 Task: In the  document Kidsplay.doc ,align picture to the 'center'. Insert word art below the picture and give heading  'Kids  in Light Purple'
Action: Mouse moved to (473, 210)
Screenshot: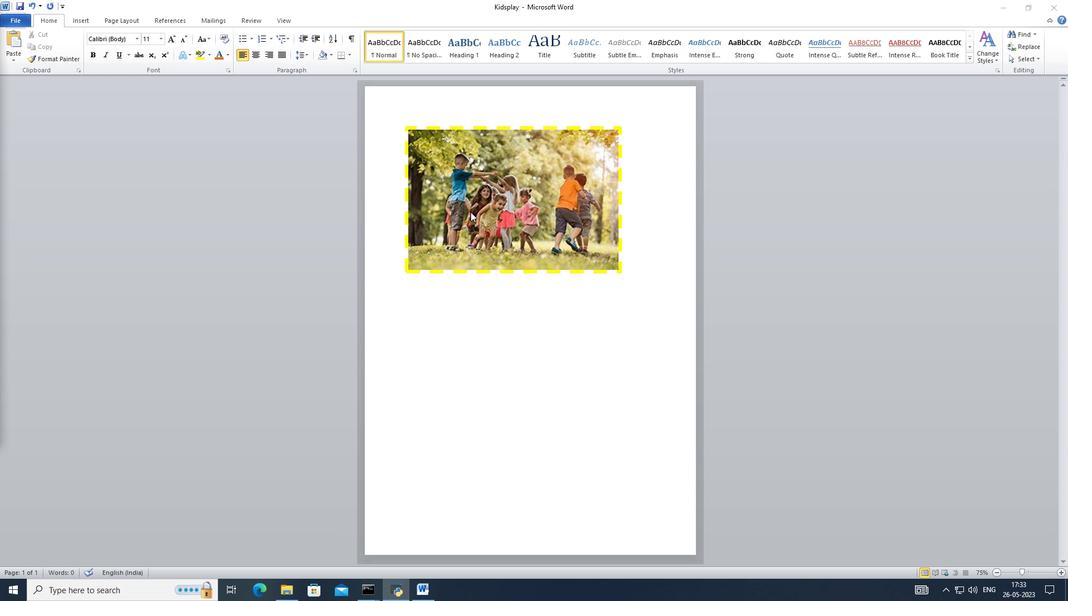 
Action: Mouse pressed left at (473, 210)
Screenshot: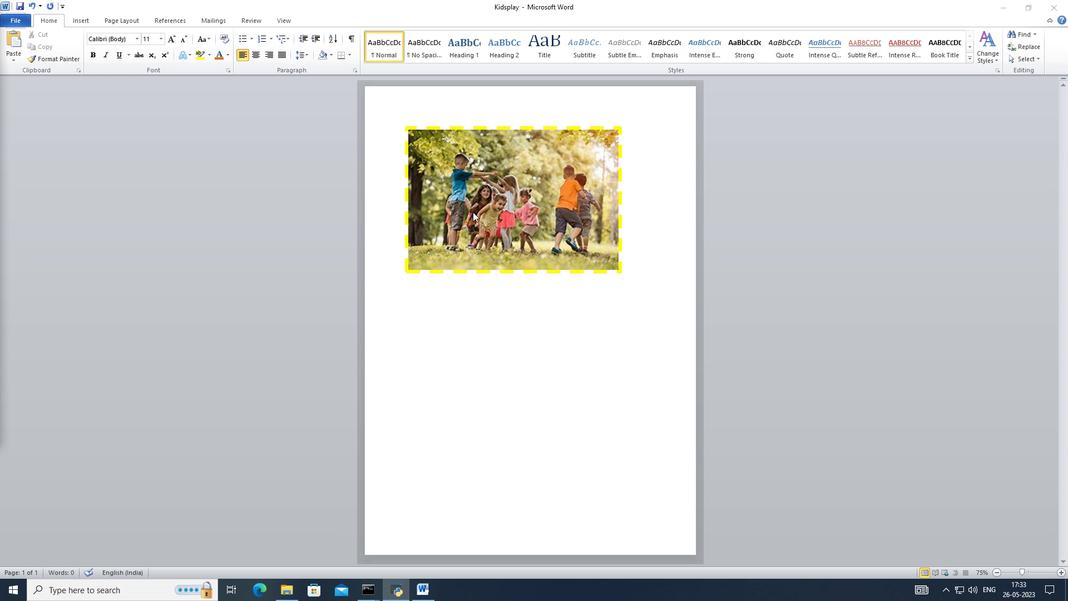
Action: Mouse moved to (478, 240)
Screenshot: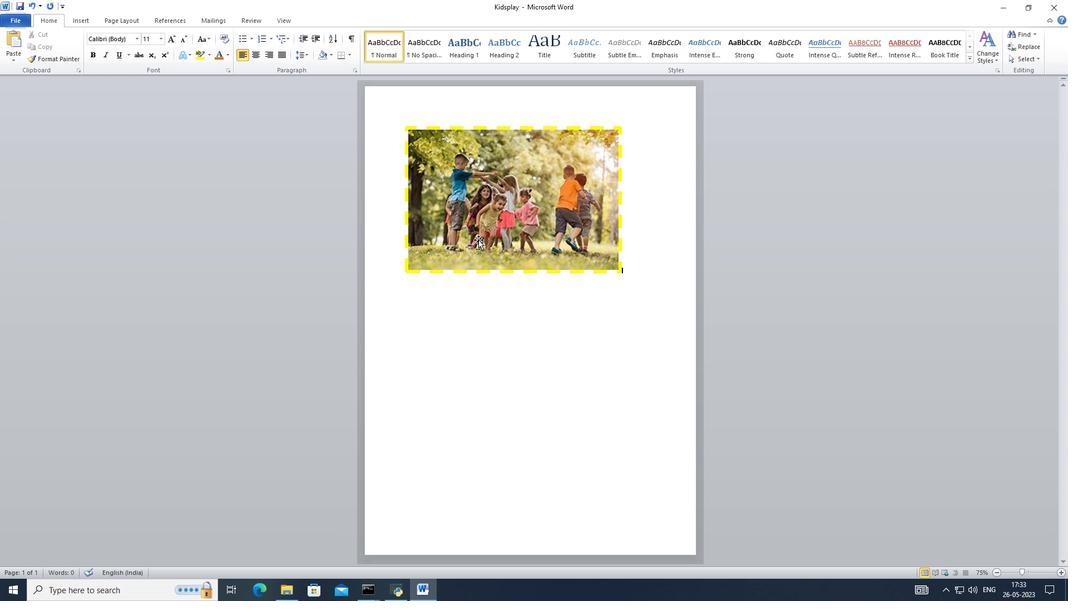 
Action: Mouse pressed left at (478, 240)
Screenshot: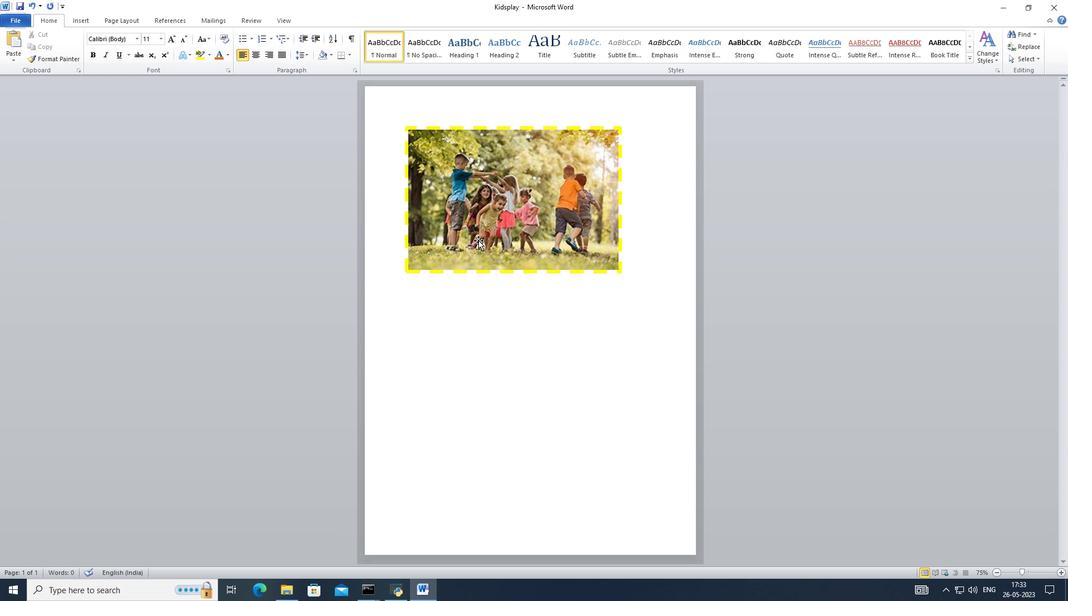 
Action: Mouse moved to (260, 53)
Screenshot: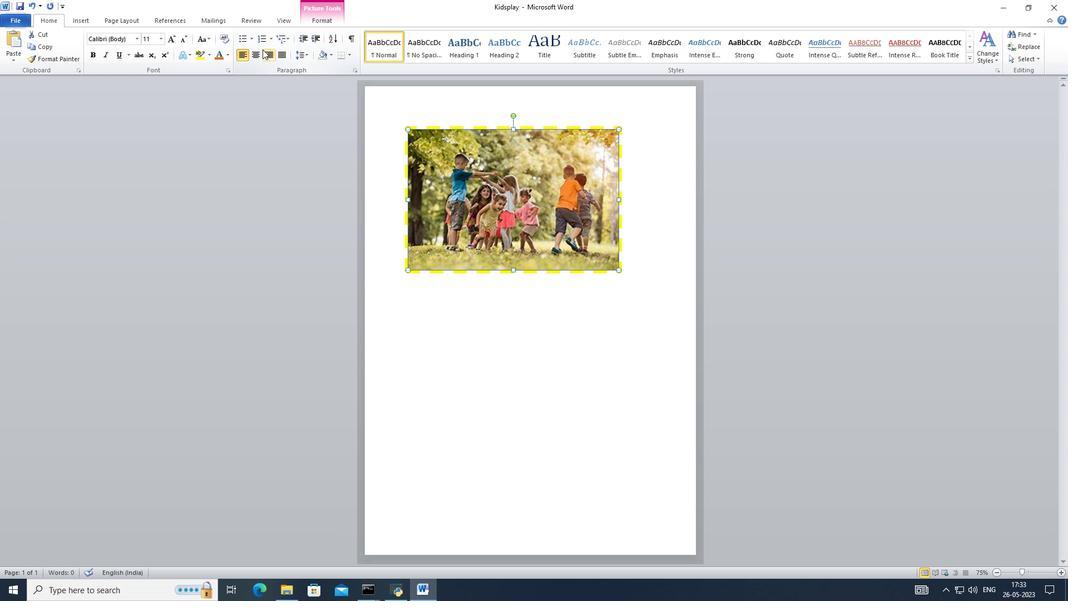 
Action: Mouse pressed left at (260, 53)
Screenshot: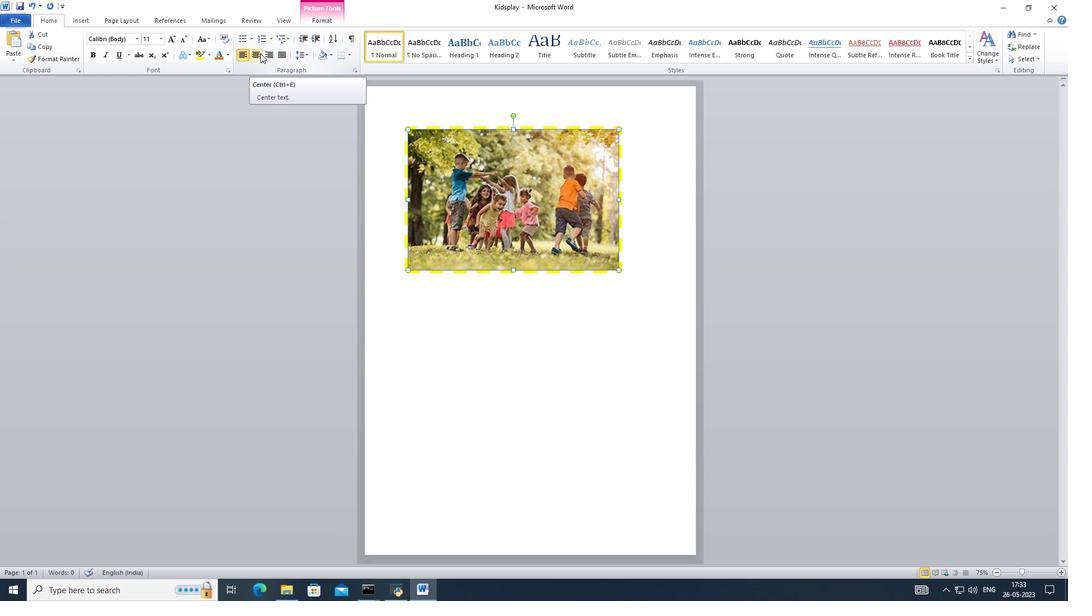 
Action: Mouse moved to (81, 17)
Screenshot: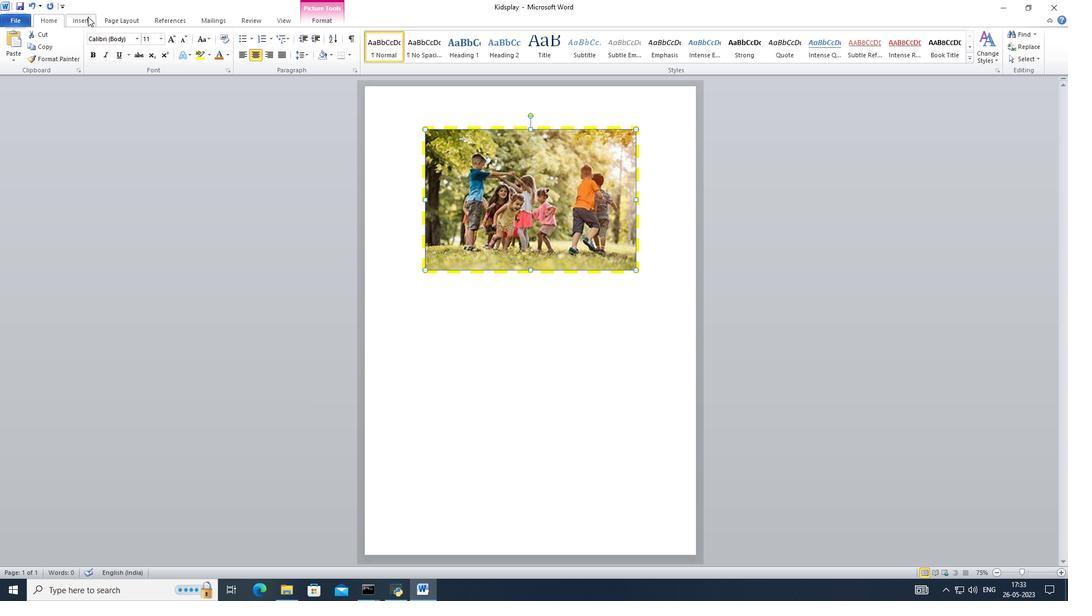 
Action: Mouse pressed left at (81, 17)
Screenshot: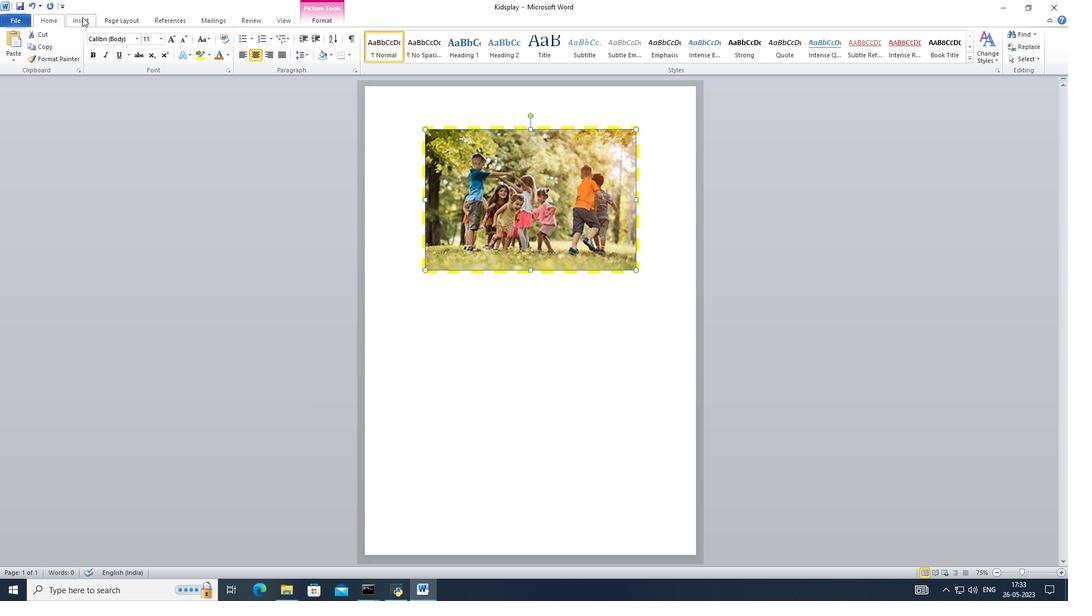
Action: Mouse moved to (524, 33)
Screenshot: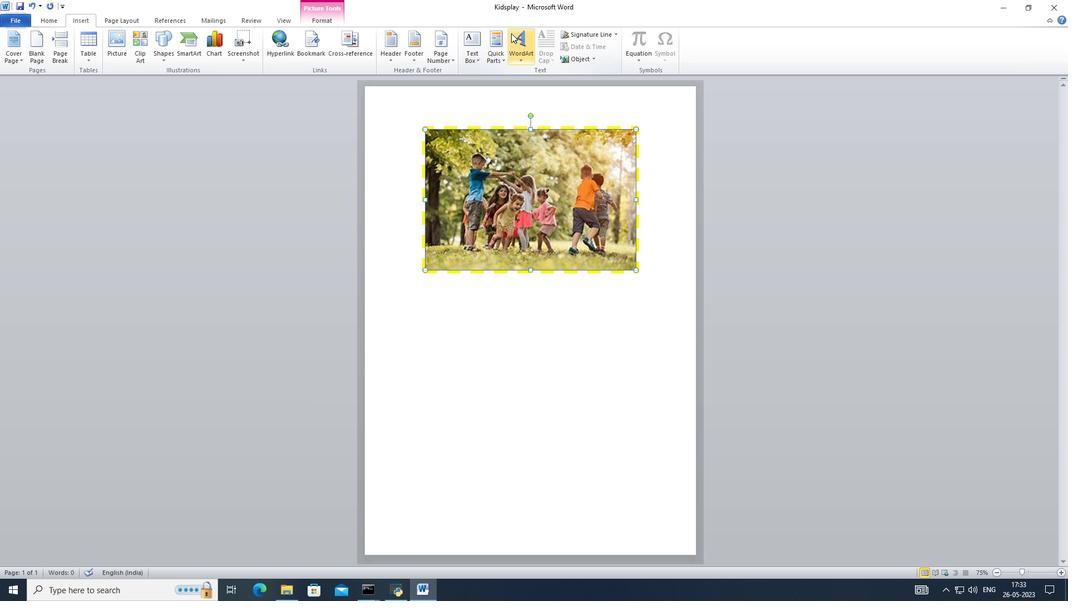 
Action: Mouse pressed left at (524, 33)
Screenshot: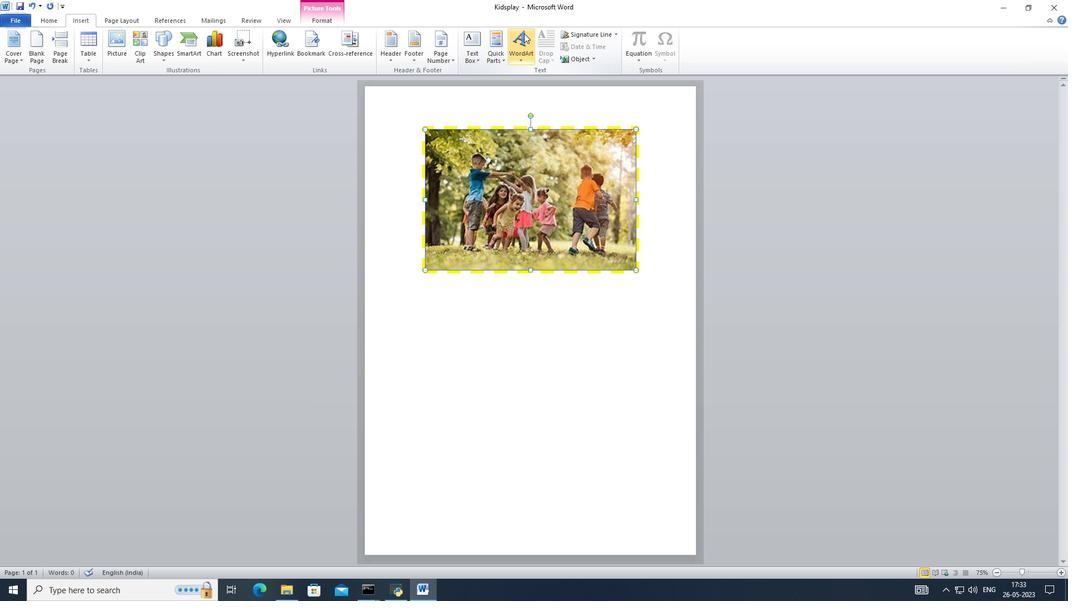 
Action: Mouse moved to (622, 237)
Screenshot: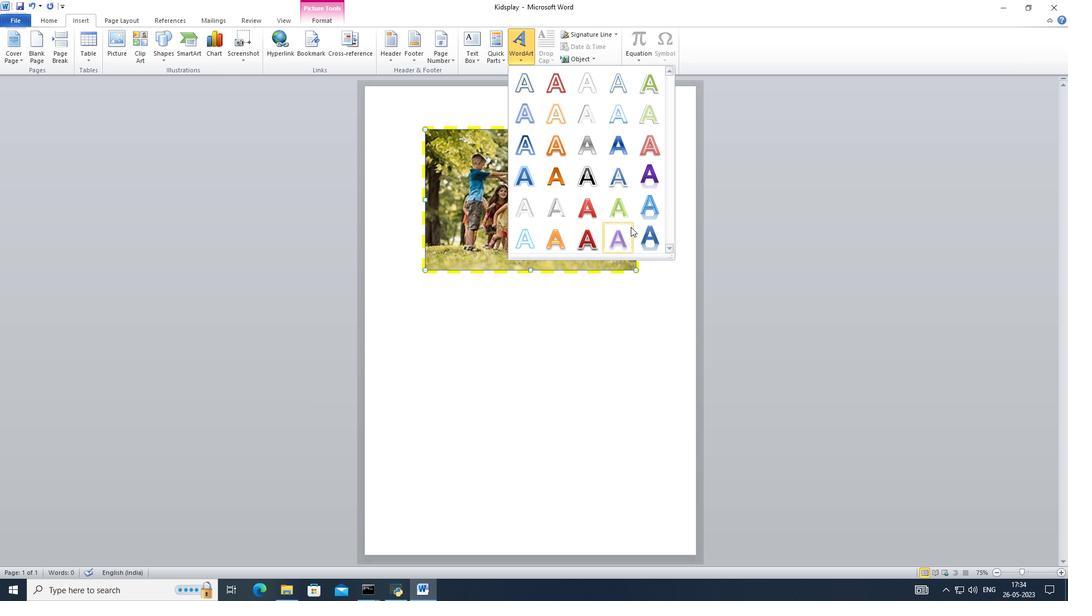 
Action: Mouse pressed left at (622, 237)
Screenshot: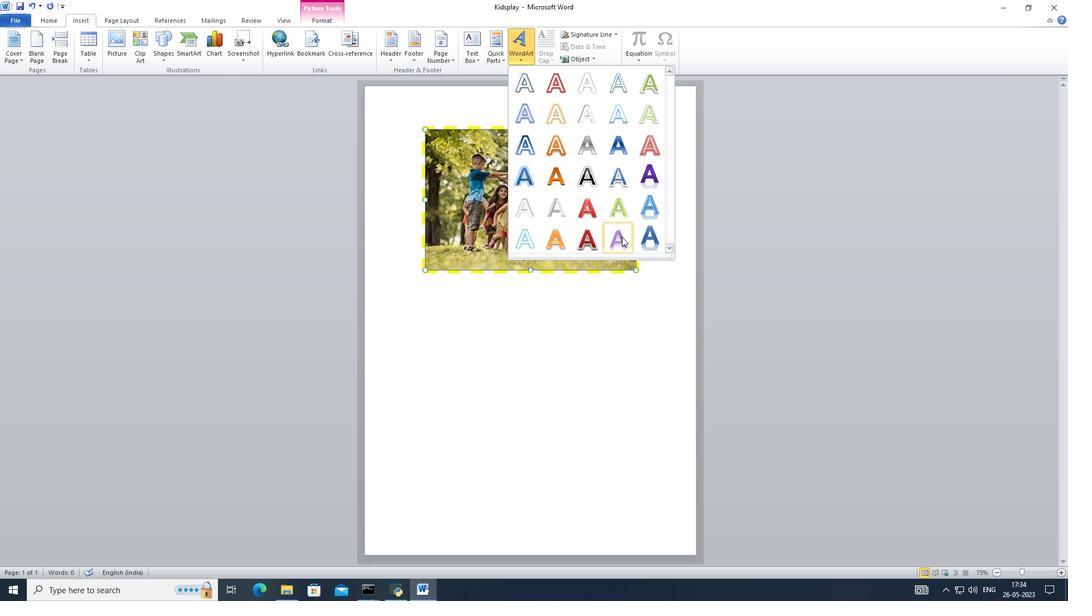 
Action: Mouse moved to (626, 234)
Screenshot: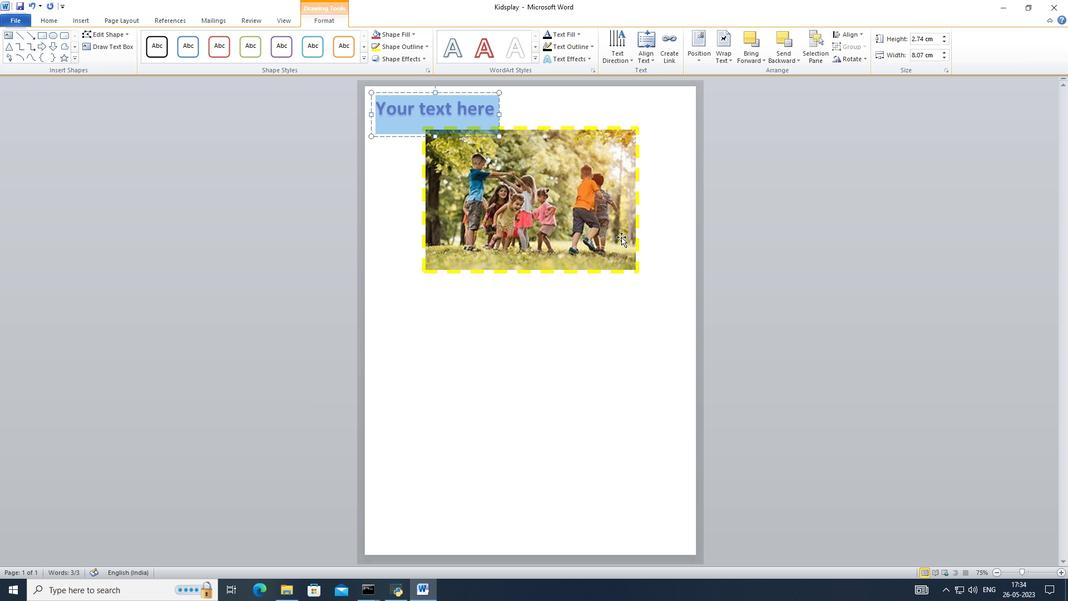 
Action: Key pressed kids<Key.space>playing<Key.space>in<Key.space>lightpurple
Screenshot: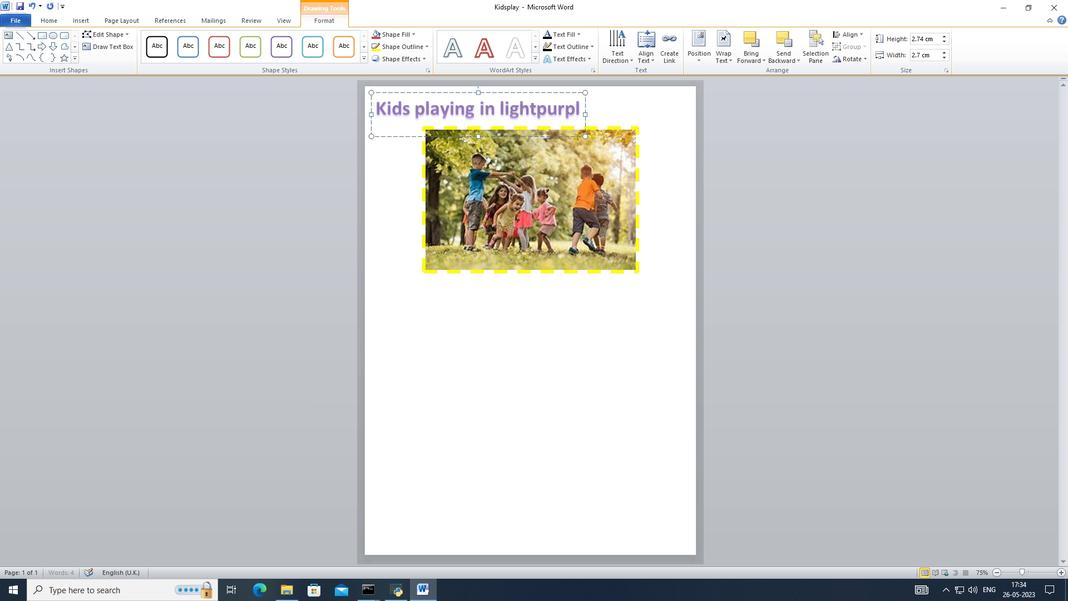 
Action: Mouse moved to (534, 117)
Screenshot: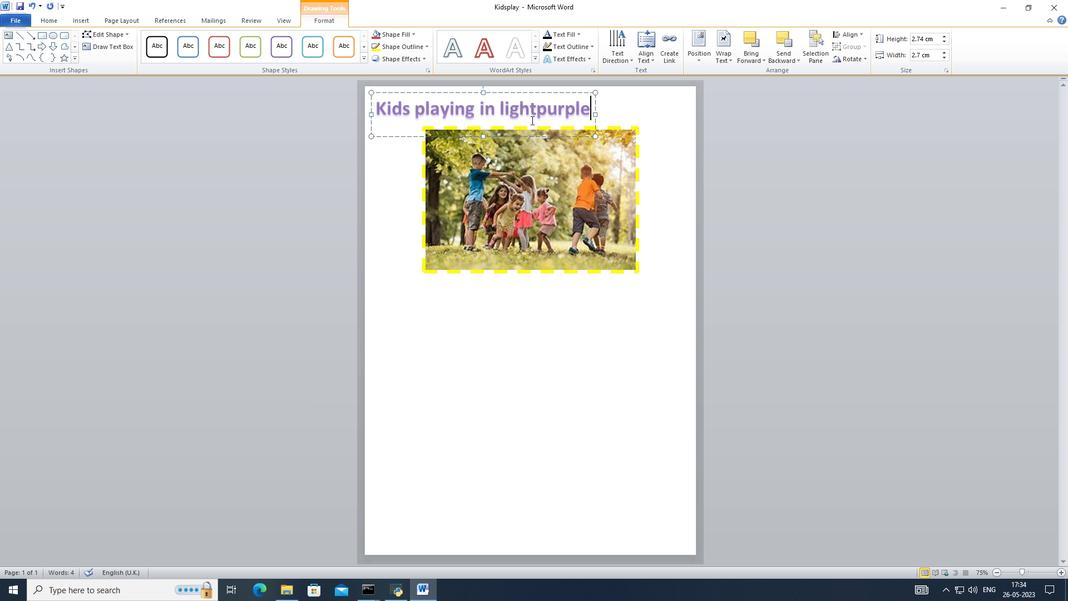 
Action: Mouse pressed left at (534, 117)
Screenshot: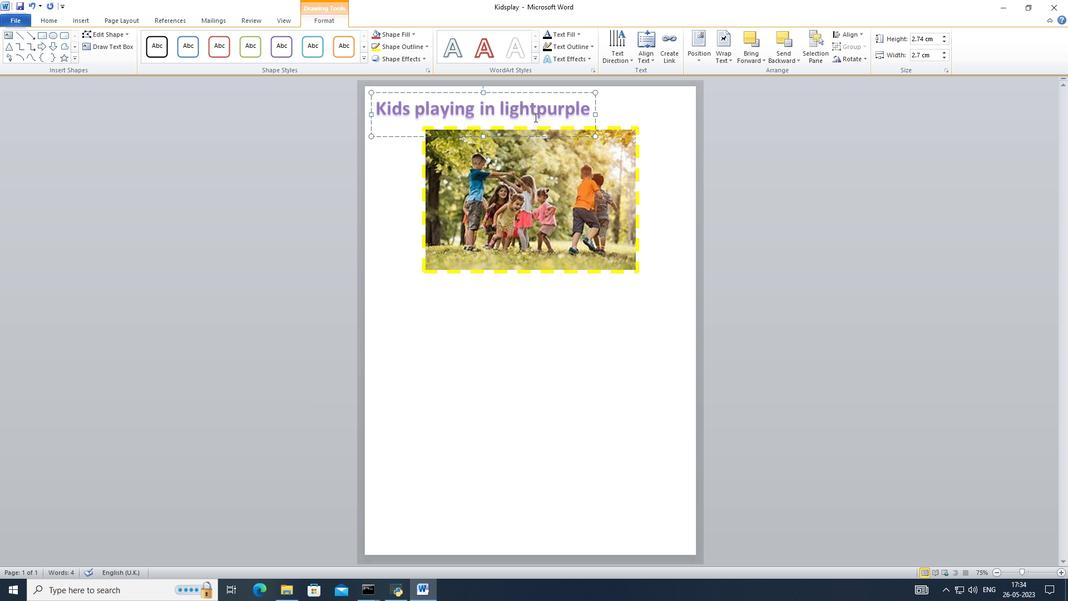 
Action: Key pressed <Key.space>
Screenshot: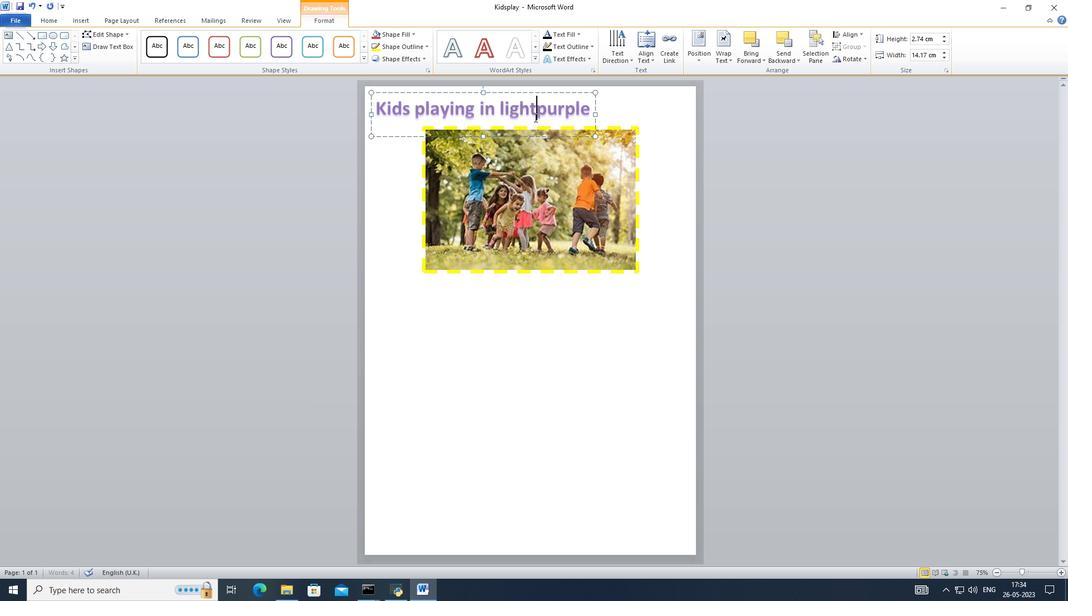 
Action: Mouse moved to (622, 107)
Screenshot: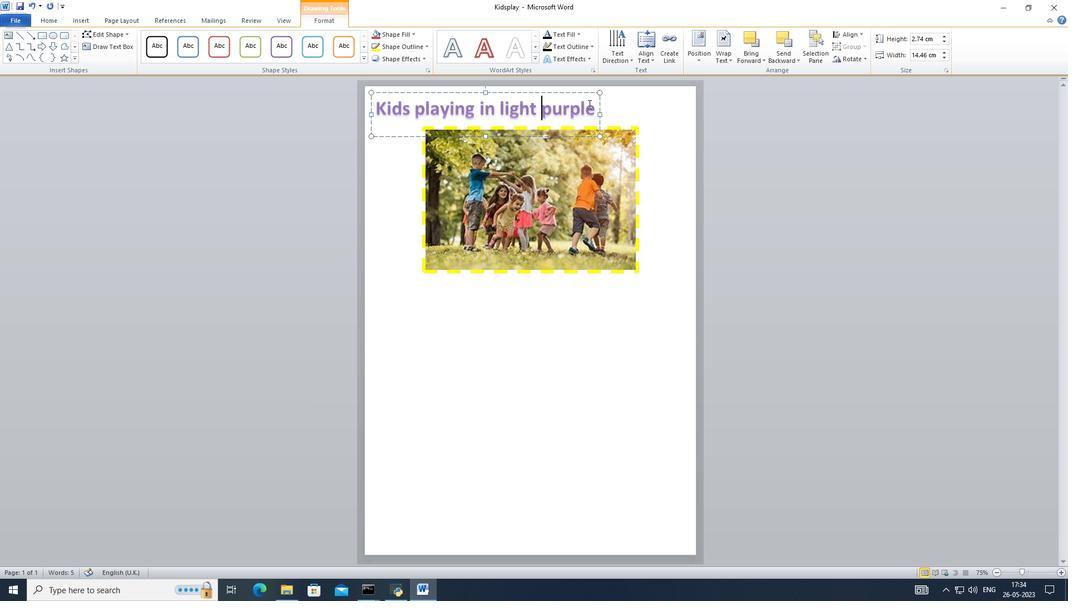 
Action: Mouse pressed left at (622, 107)
Screenshot: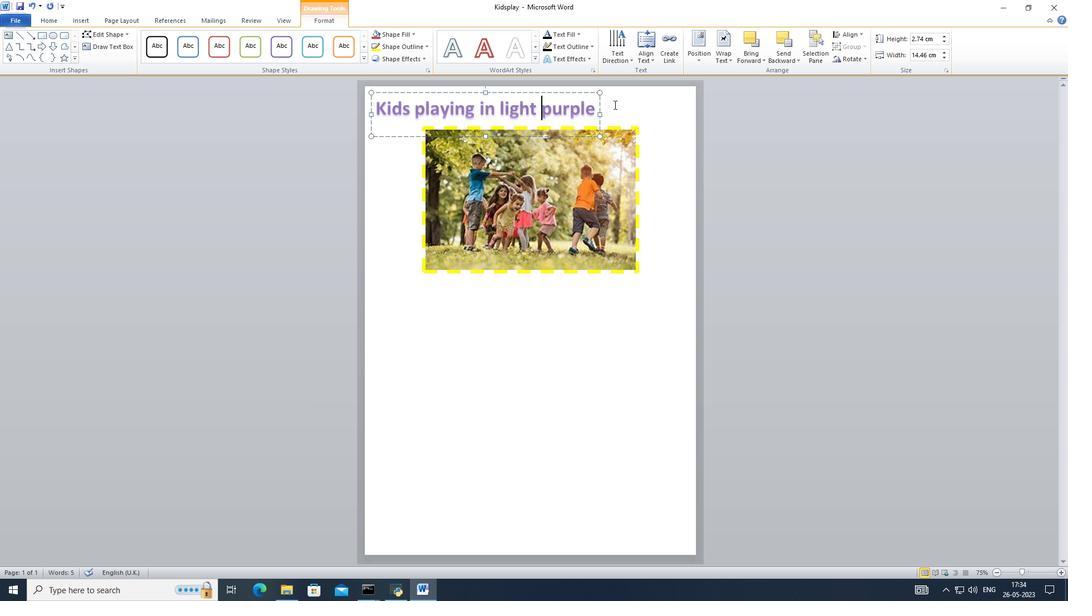 
Action: Mouse moved to (557, 122)
Screenshot: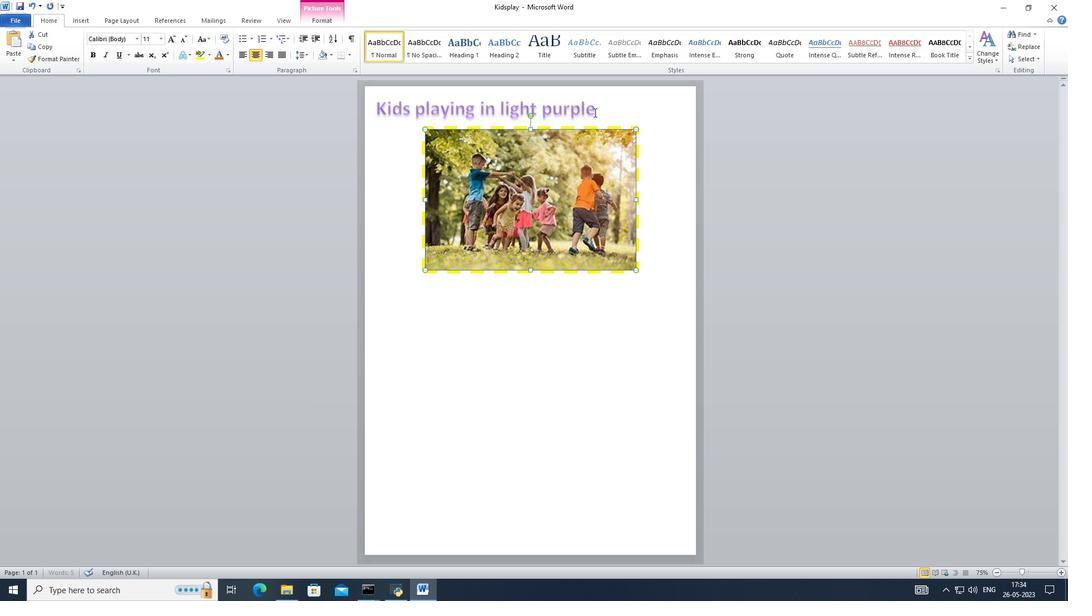 
Action: Mouse pressed left at (557, 122)
Screenshot: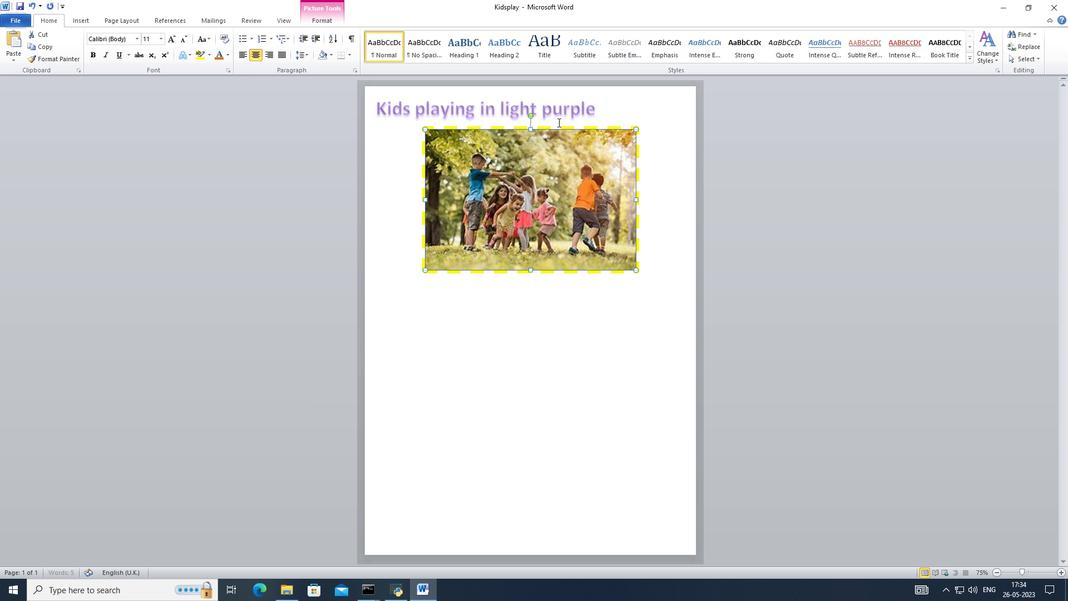 
Action: Mouse moved to (484, 91)
Screenshot: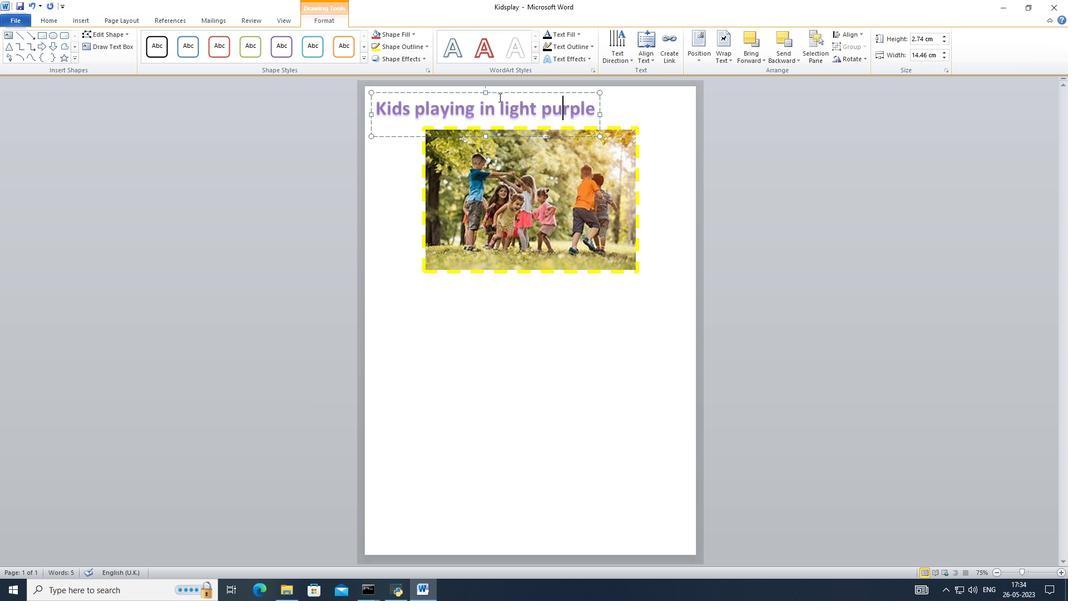 
Action: Mouse pressed left at (484, 91)
Screenshot: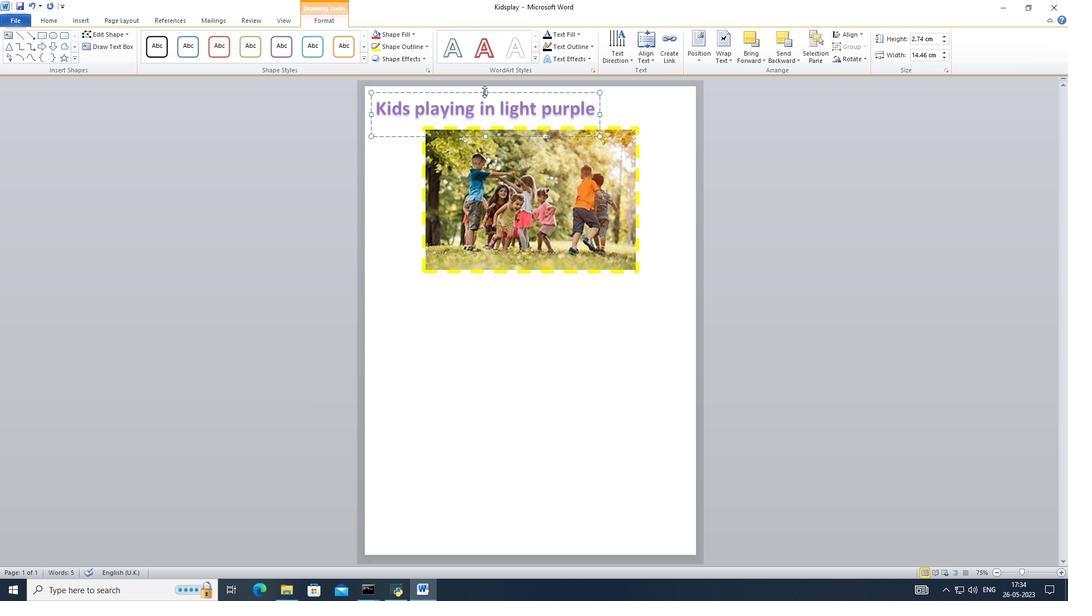 
Action: Mouse moved to (489, 91)
Screenshot: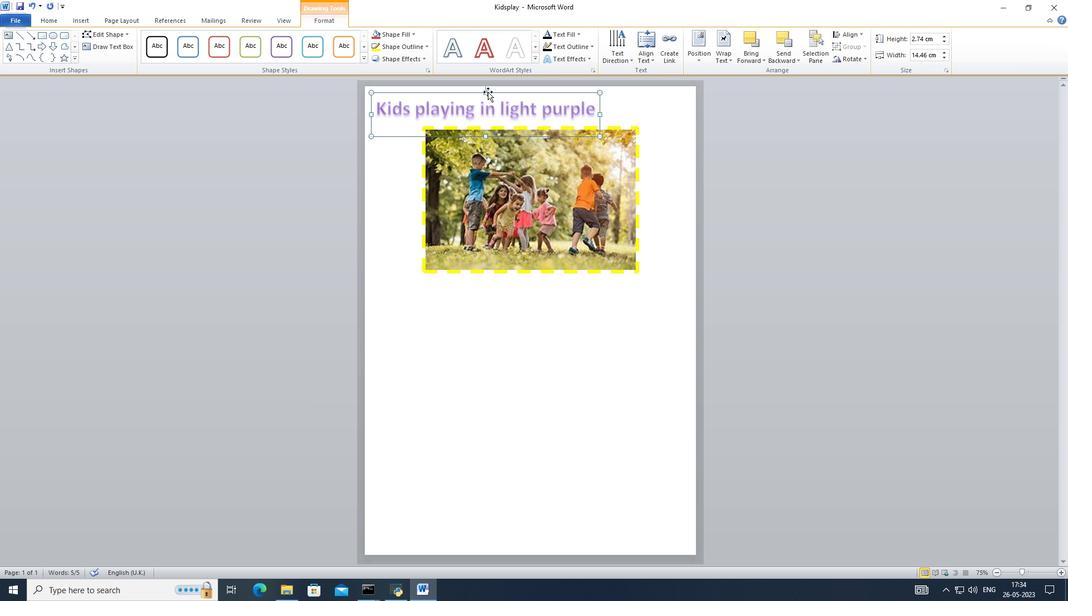 
Action: Mouse pressed left at (489, 91)
Screenshot: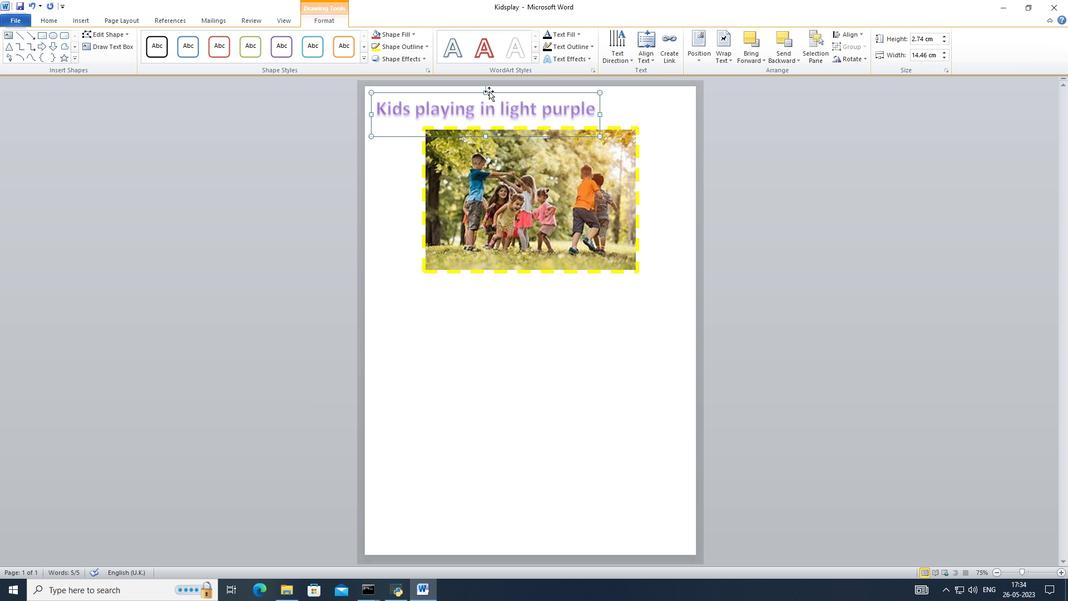 
Action: Mouse moved to (654, 237)
Screenshot: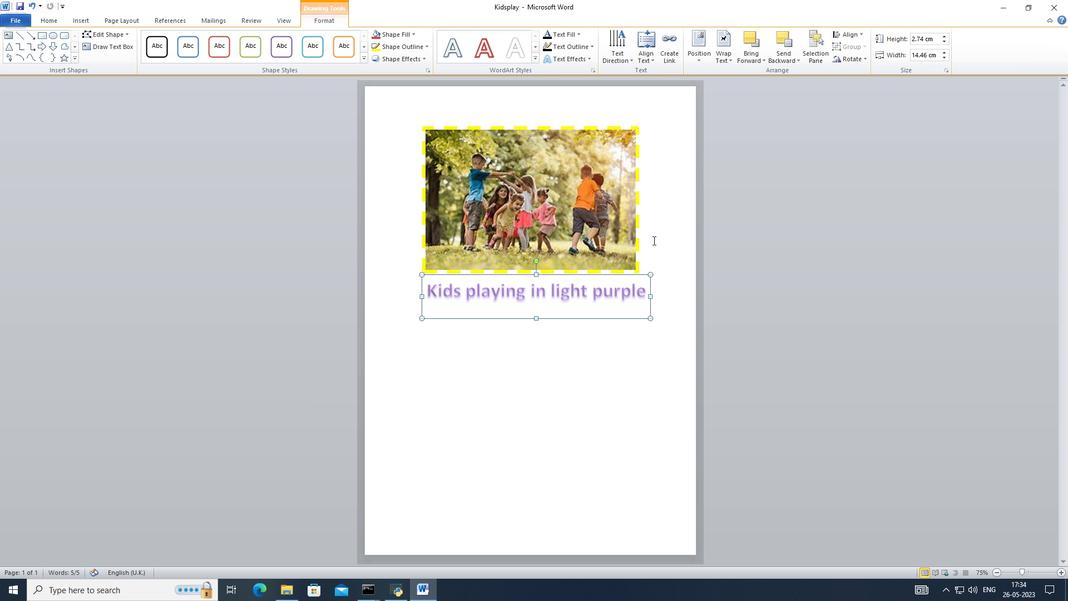 
Action: Mouse pressed left at (654, 237)
Screenshot: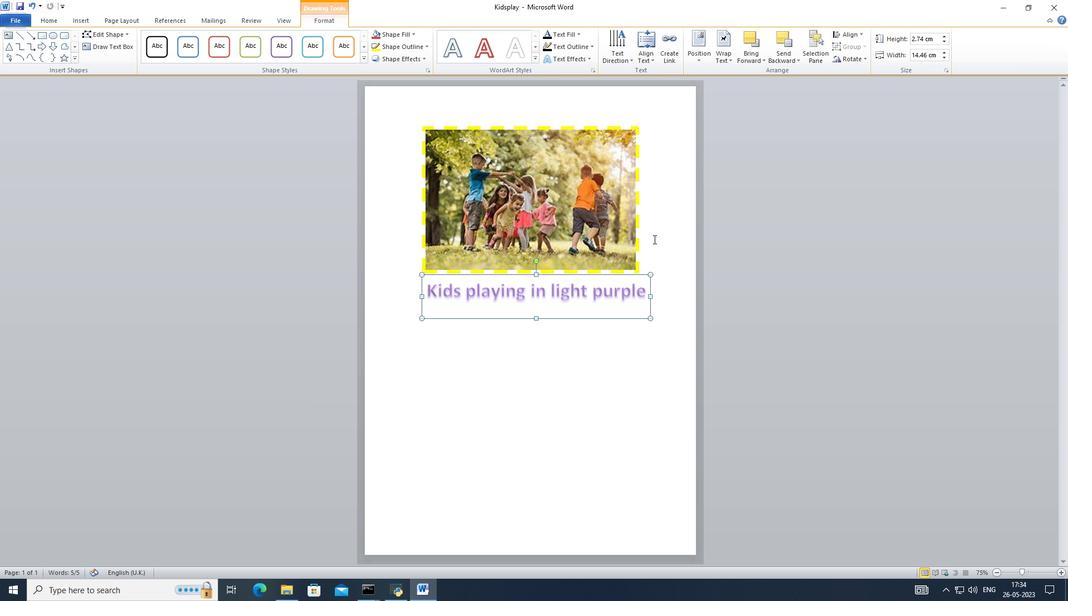 
Action: Mouse moved to (379, 282)
Screenshot: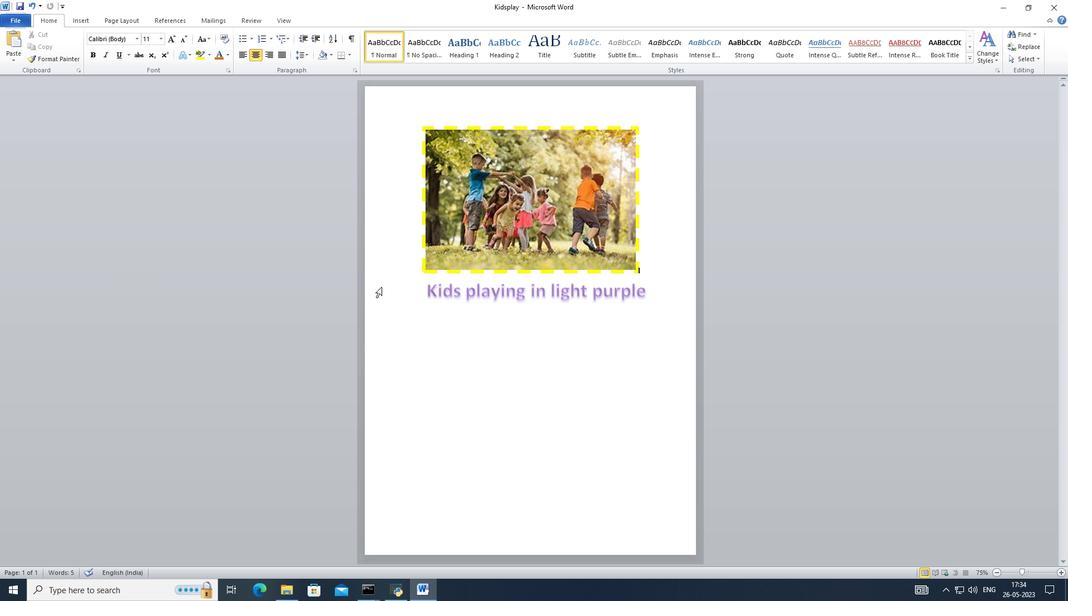
